 Task: Search for instructions on how to change your email password in Outlook.
Action: Mouse moved to (352, 238)
Screenshot: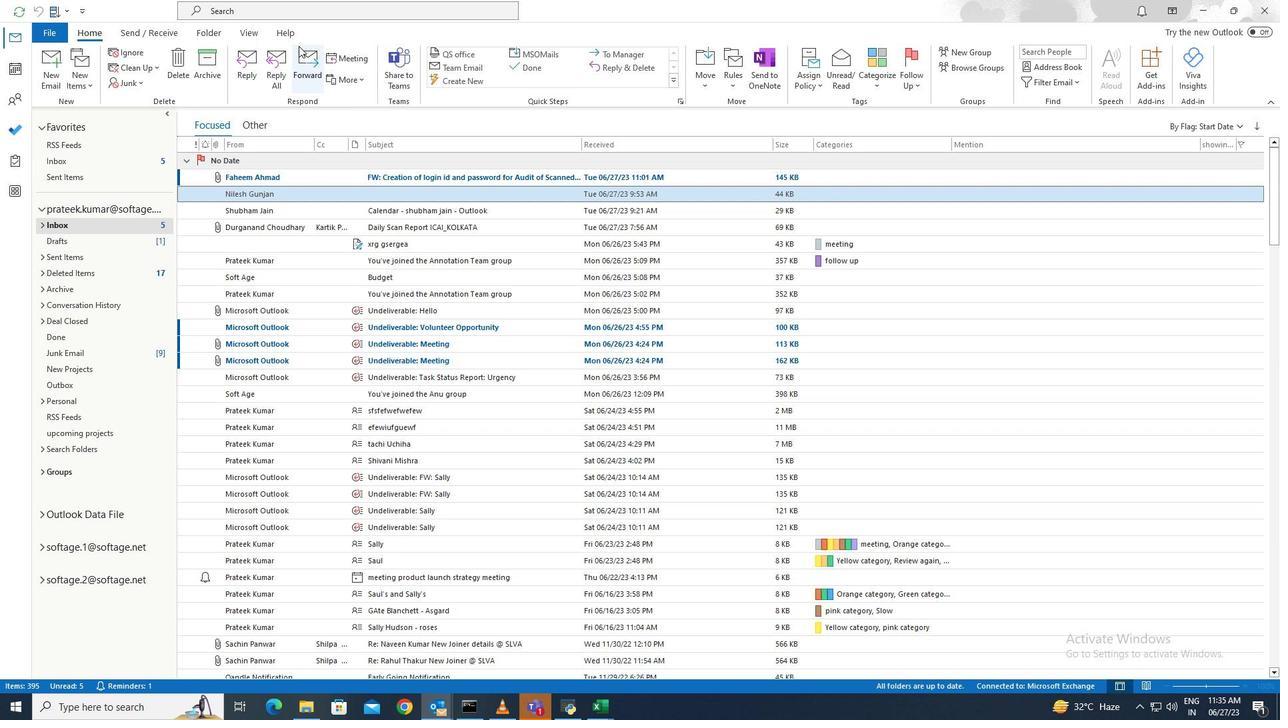 
Action: Mouse pressed left at (352, 238)
Screenshot: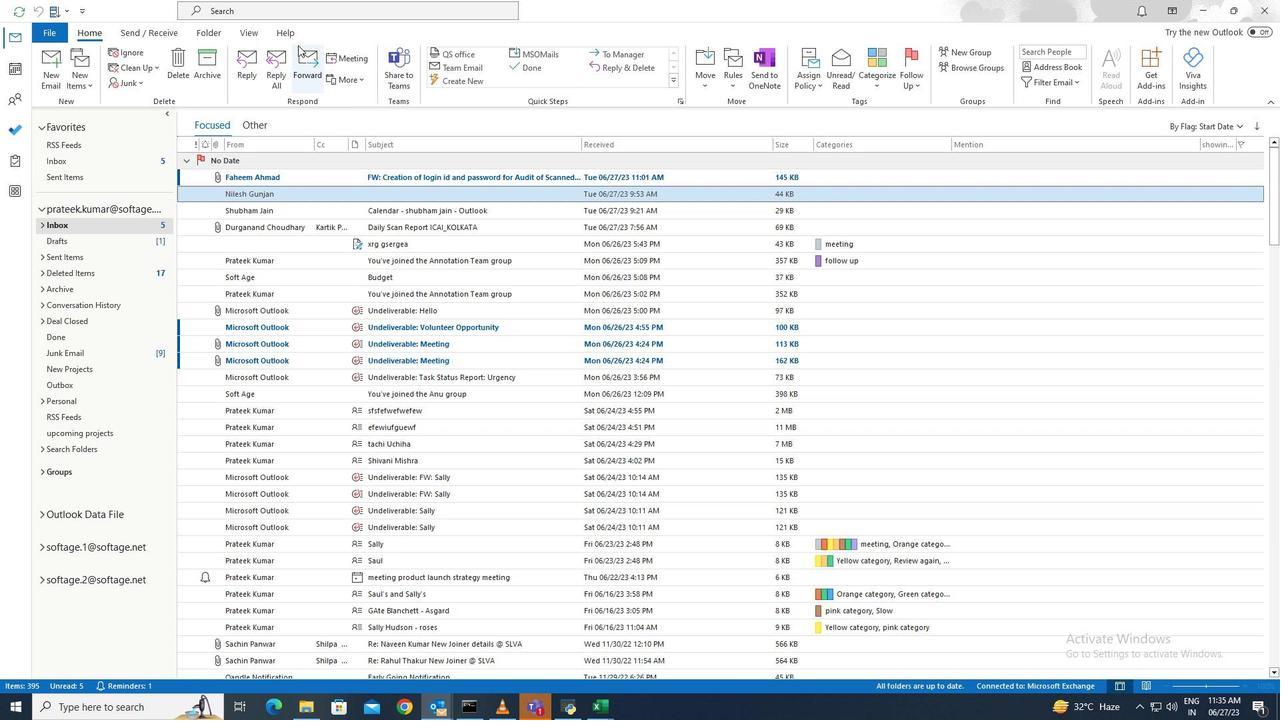 
Action: Mouse moved to (353, 238)
Screenshot: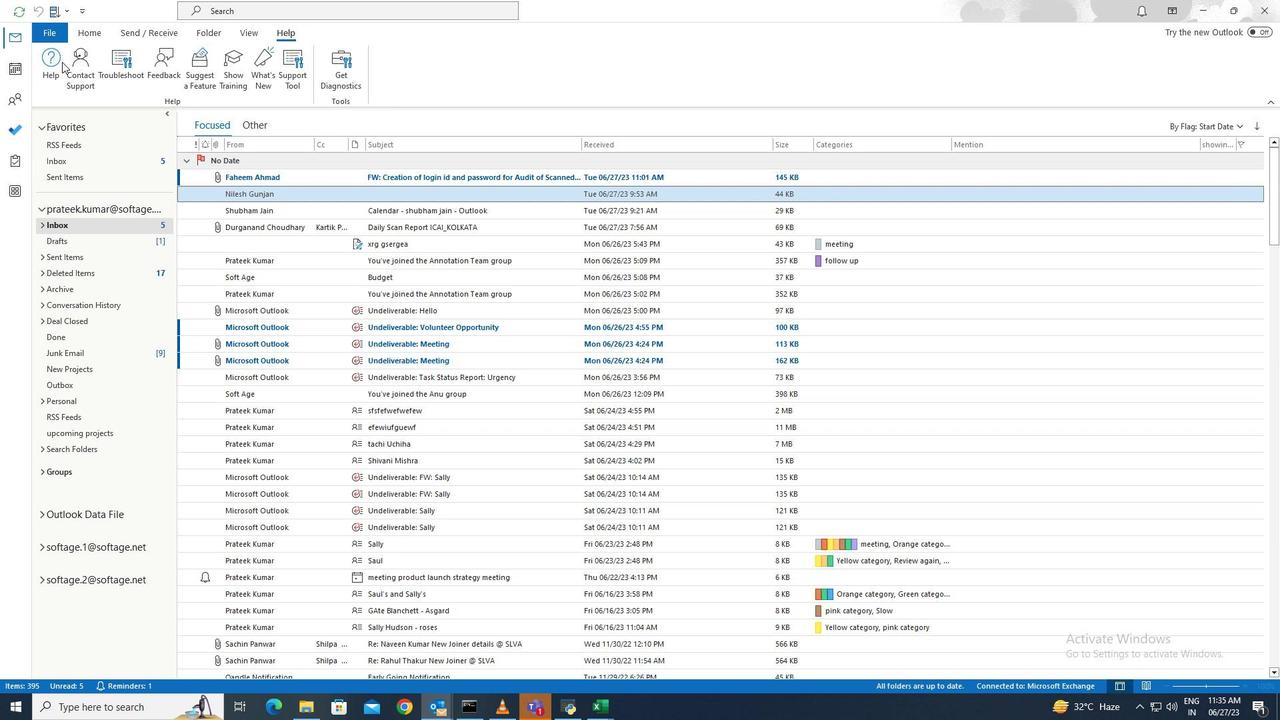 
Action: Mouse pressed left at (353, 238)
Screenshot: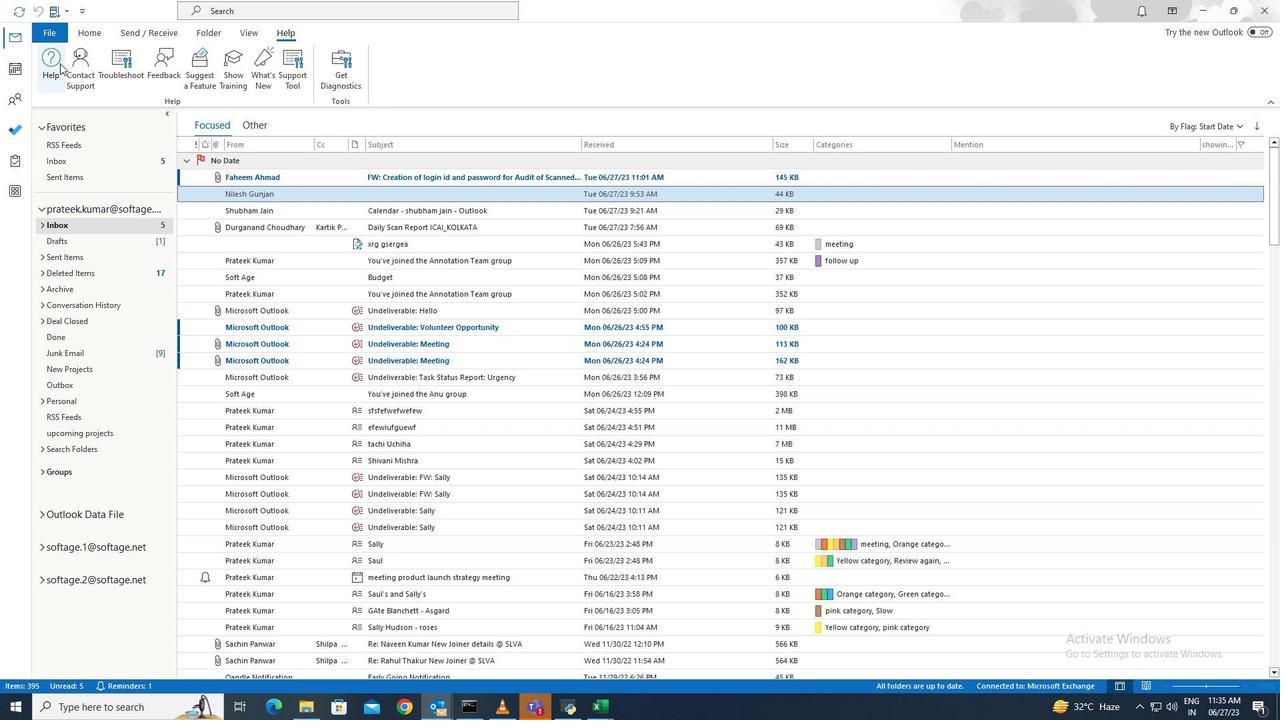 
Action: Mouse moved to (352, 239)
Screenshot: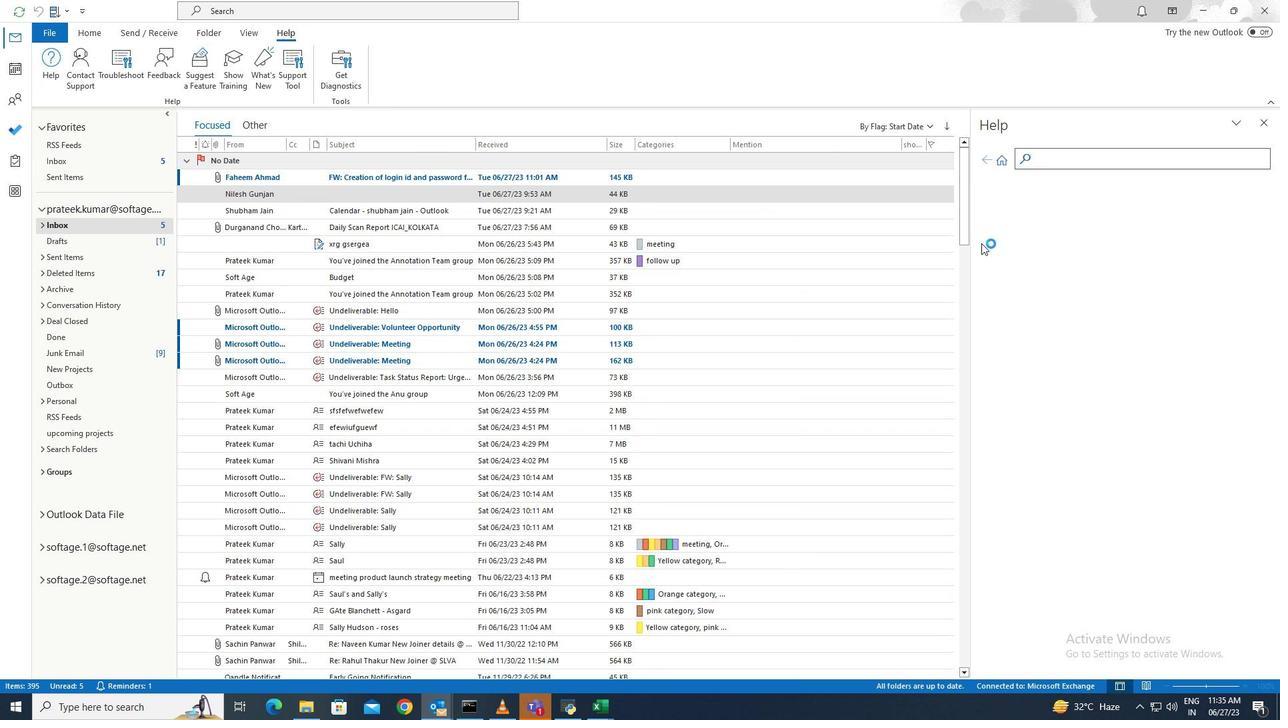 
Action: Key pressed change<Key.space>password<Key.enter>
Screenshot: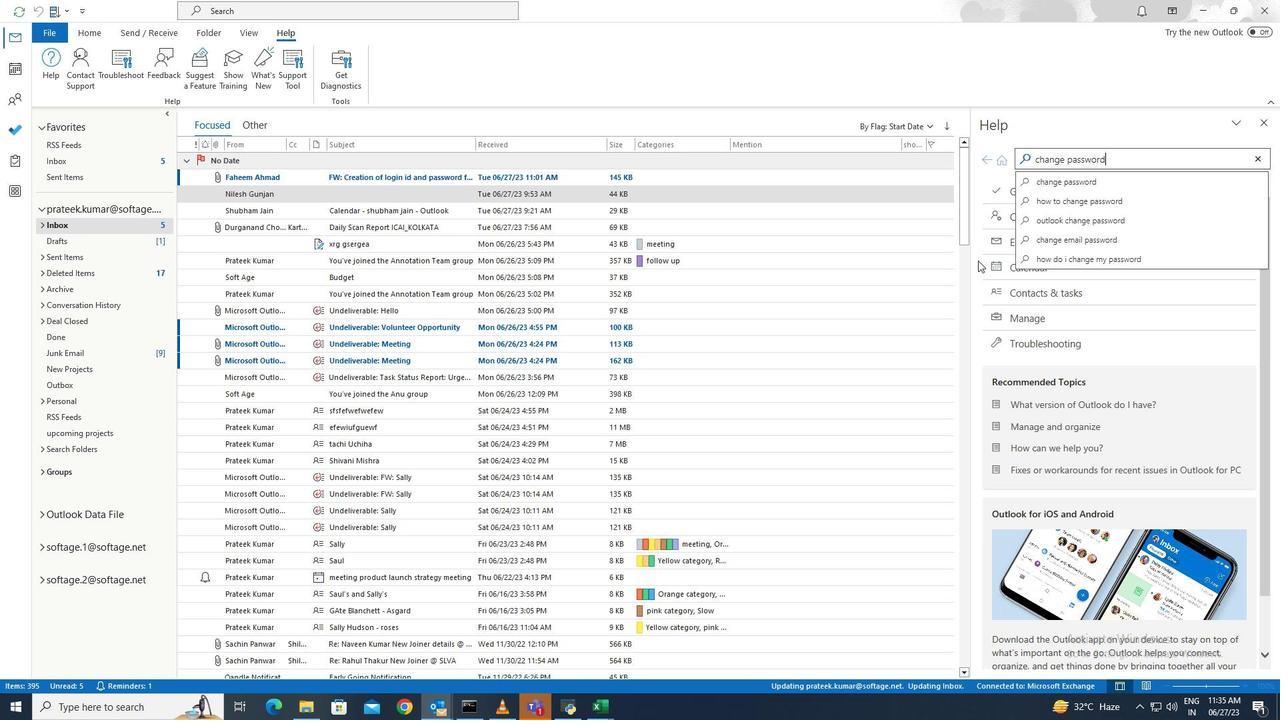 
Action: Mouse moved to (352, 239)
Screenshot: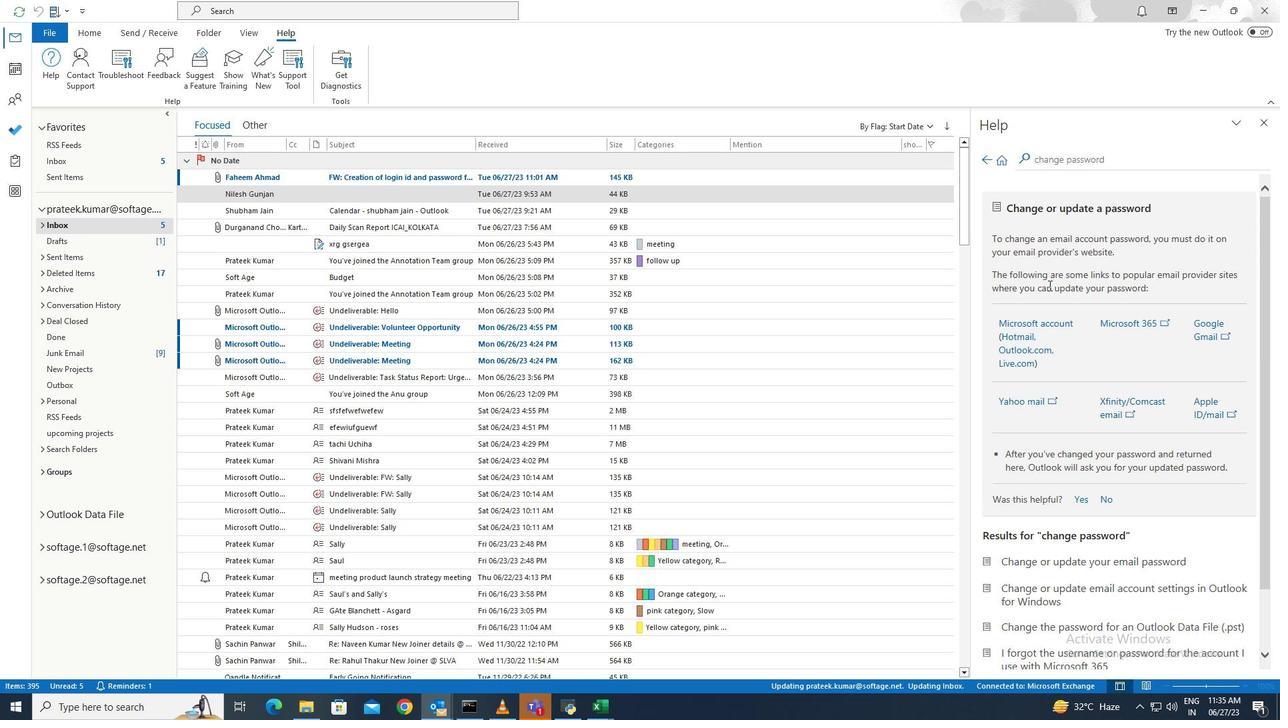 
Action: Mouse scrolled (352, 239) with delta (0, 0)
Screenshot: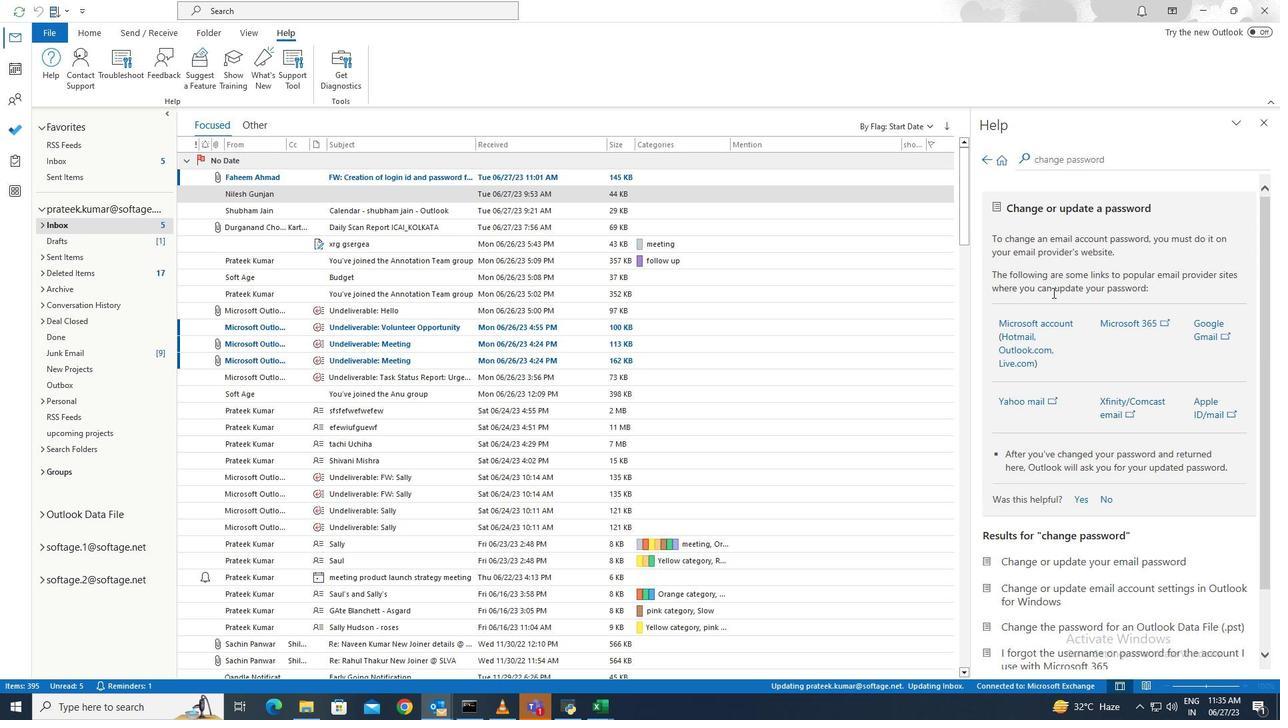 
Action: Mouse scrolled (352, 239) with delta (0, 0)
Screenshot: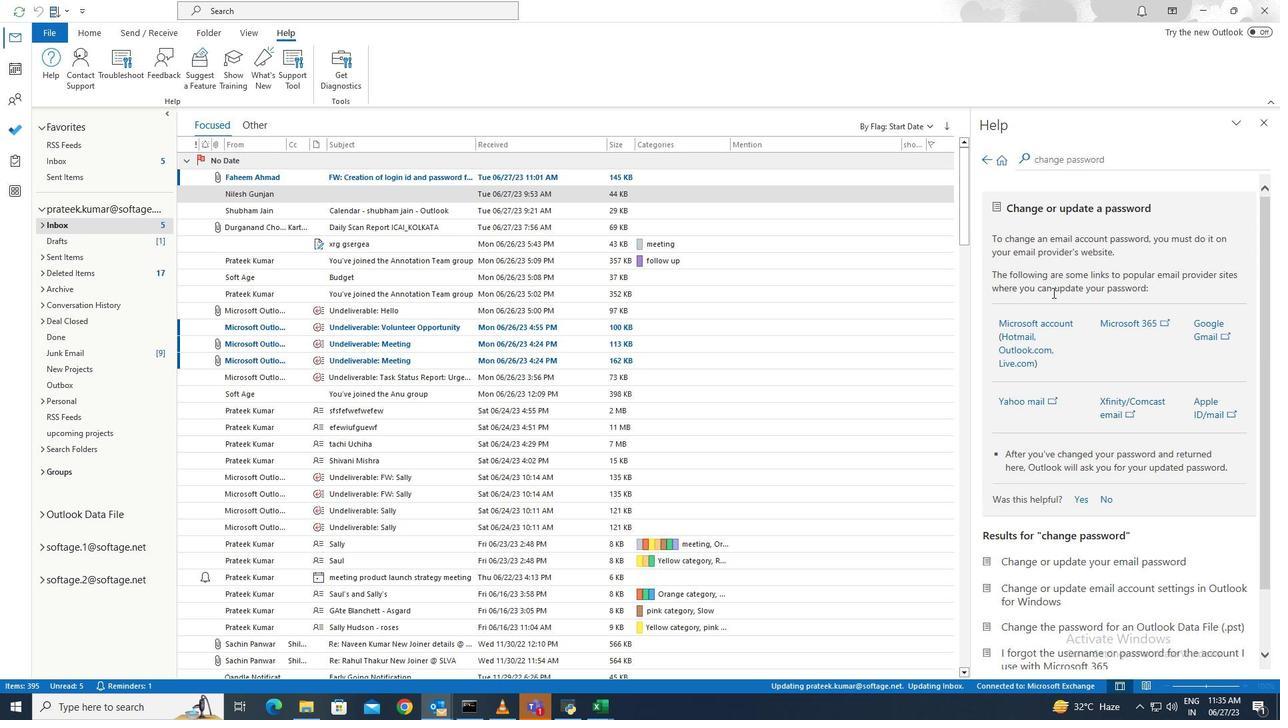 
